 Task: Change the multi-cursor limit to 10000 in the text editor.
Action: Mouse moved to (30, 476)
Screenshot: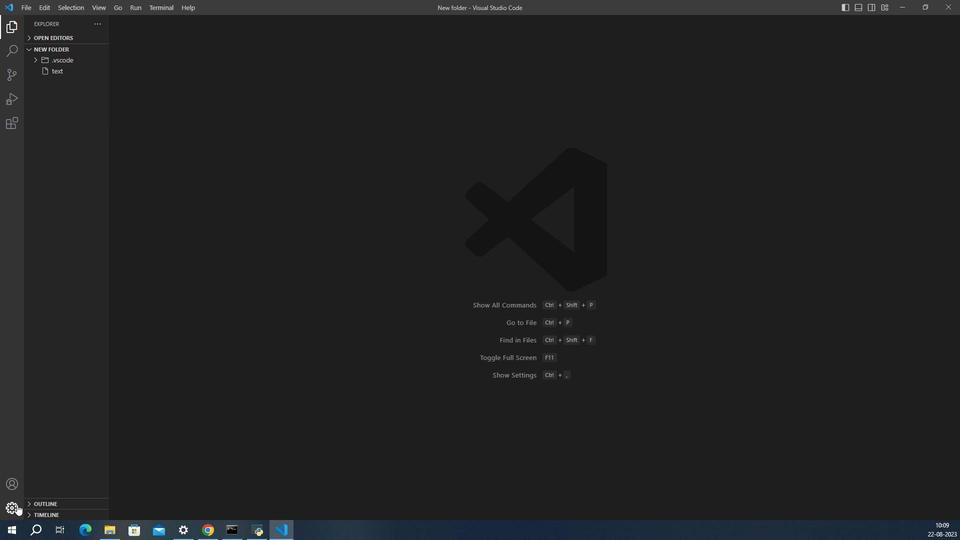 
Action: Mouse pressed left at (30, 476)
Screenshot: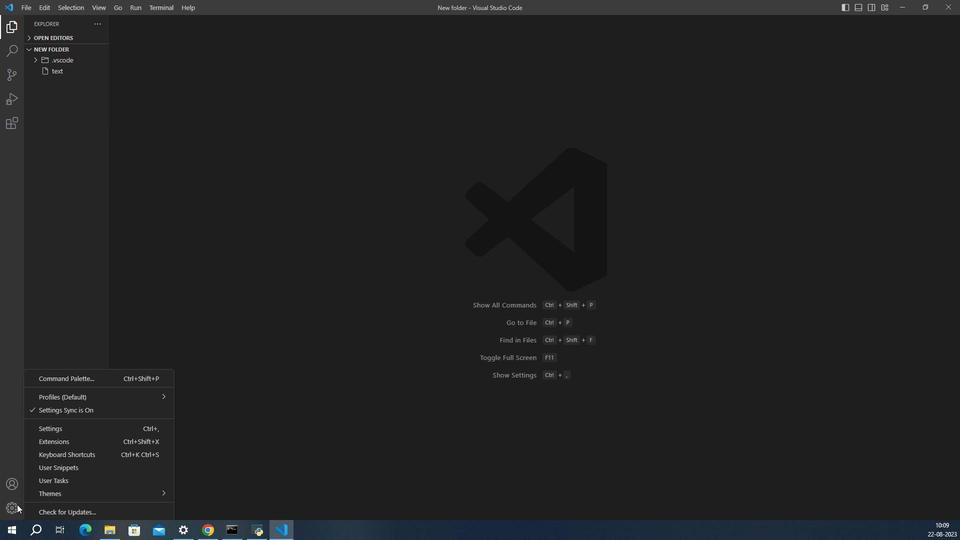 
Action: Mouse moved to (65, 427)
Screenshot: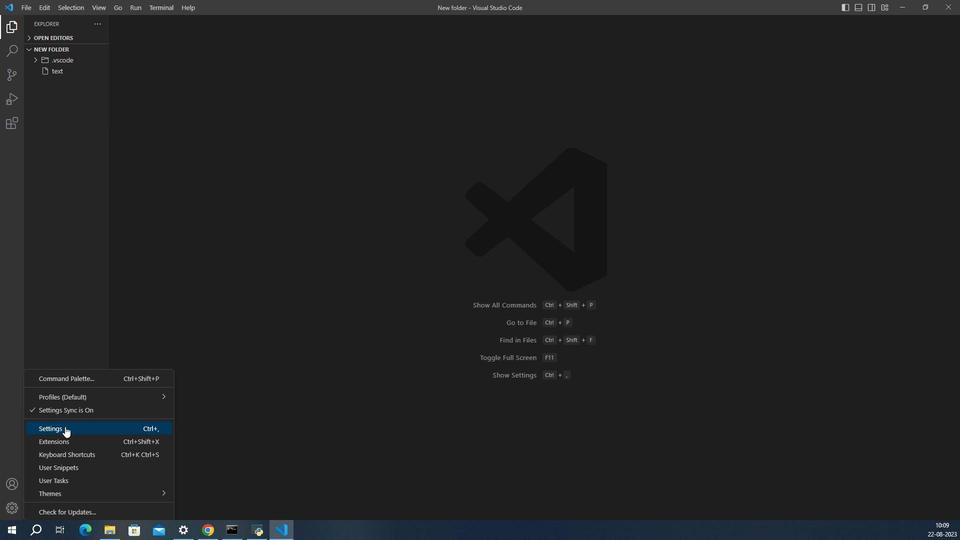 
Action: Mouse pressed left at (65, 427)
Screenshot: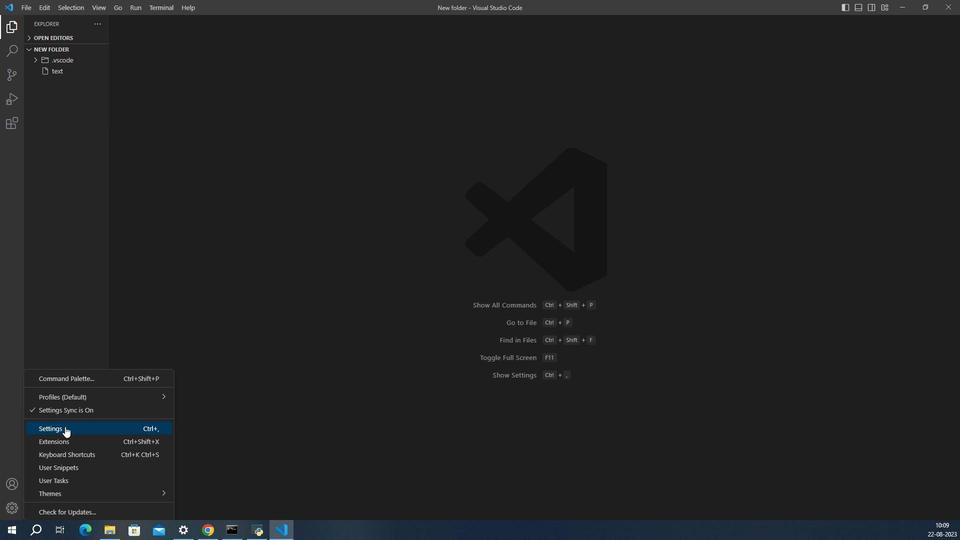
Action: Mouse moved to (335, 372)
Screenshot: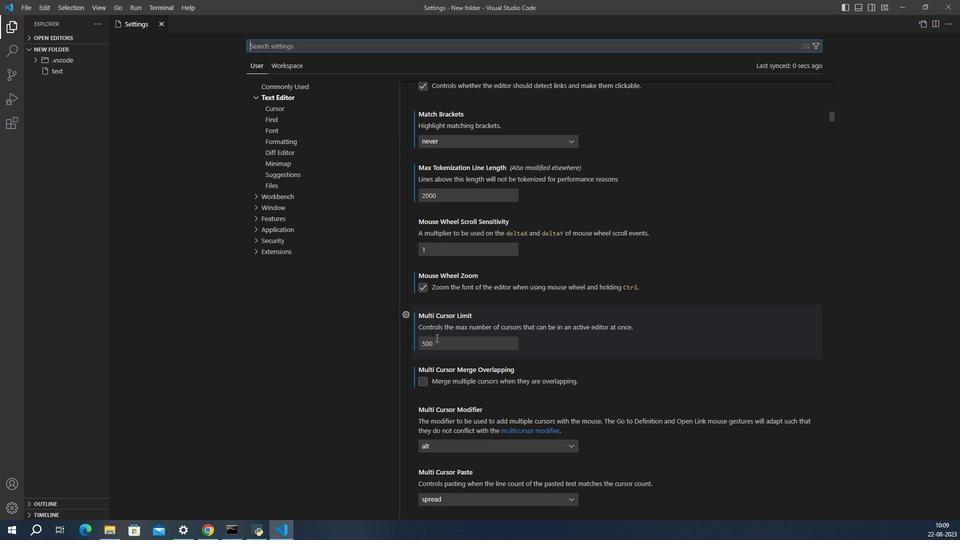 
Action: Mouse pressed left at (335, 372)
Screenshot: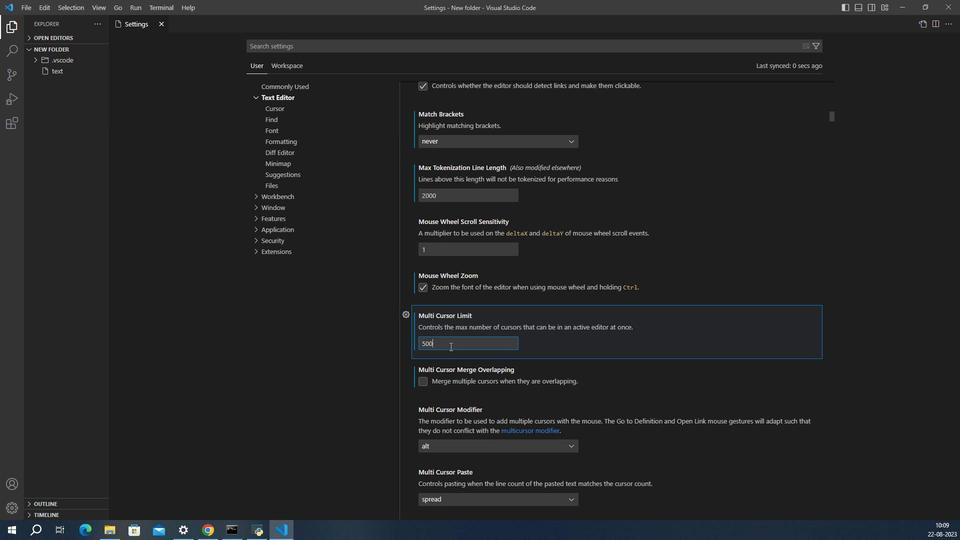 
Action: Mouse moved to (345, 377)
Screenshot: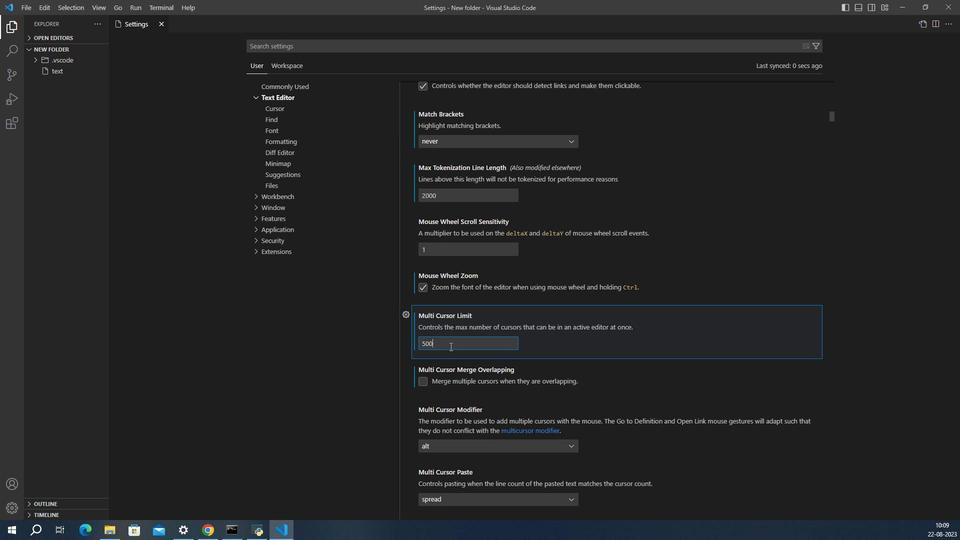
Action: Key pressed <Key.backspace><Key.backspace><Key.backspace><Key.backspace><Key.backspace>10000
Screenshot: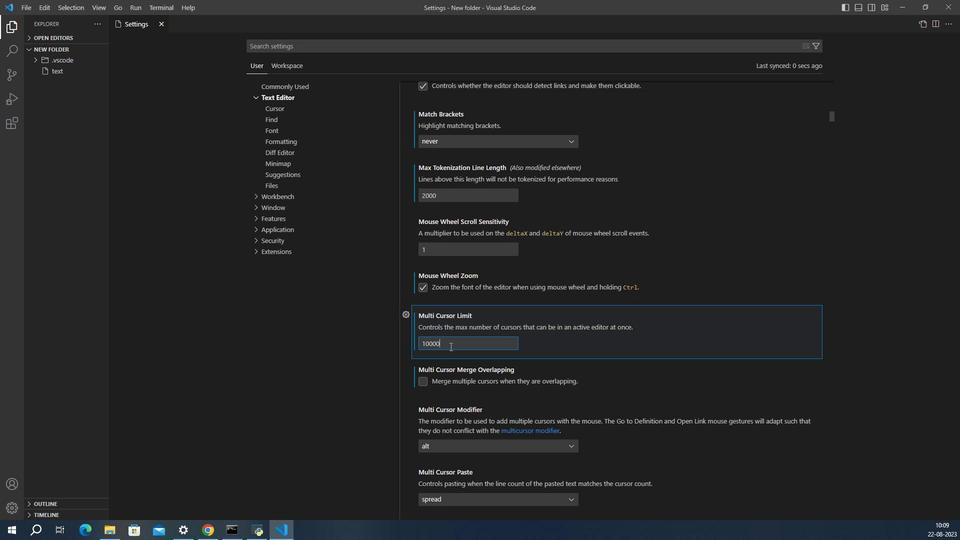 
